 Task: Configure the email-to-case settings.
Action: Mouse moved to (1216, 90)
Screenshot: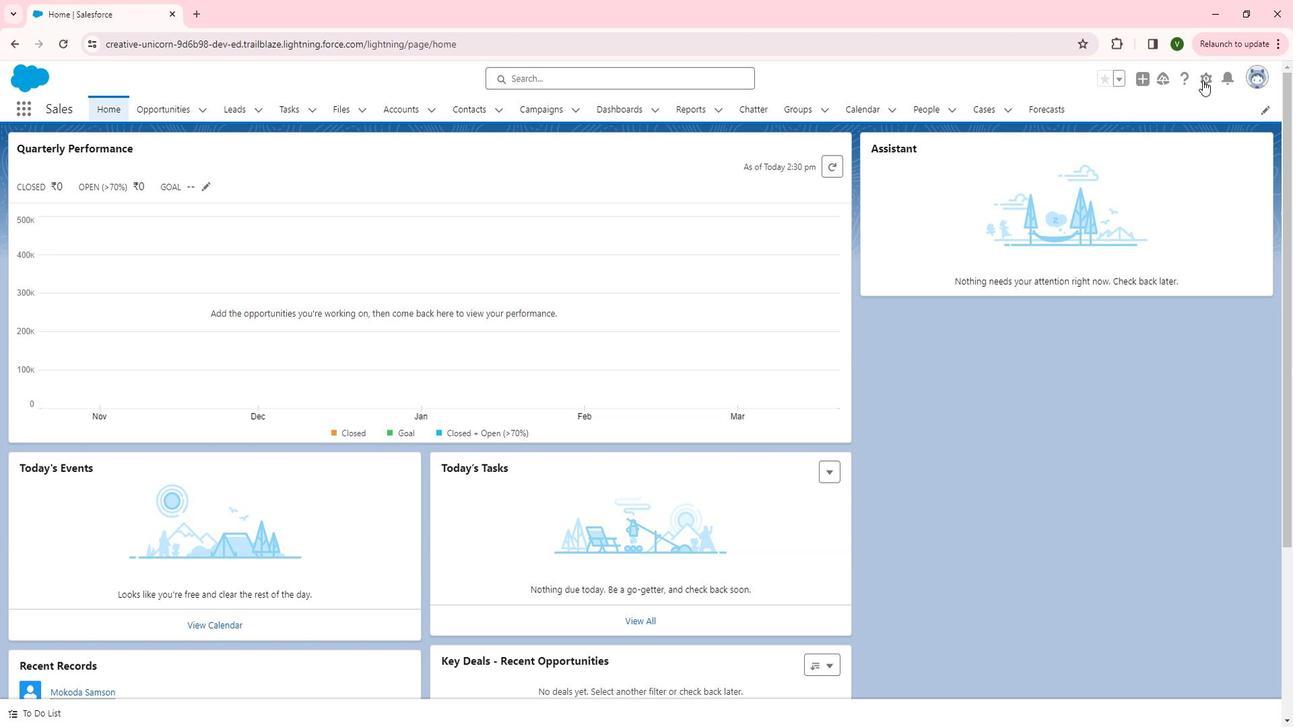
Action: Mouse pressed left at (1216, 90)
Screenshot: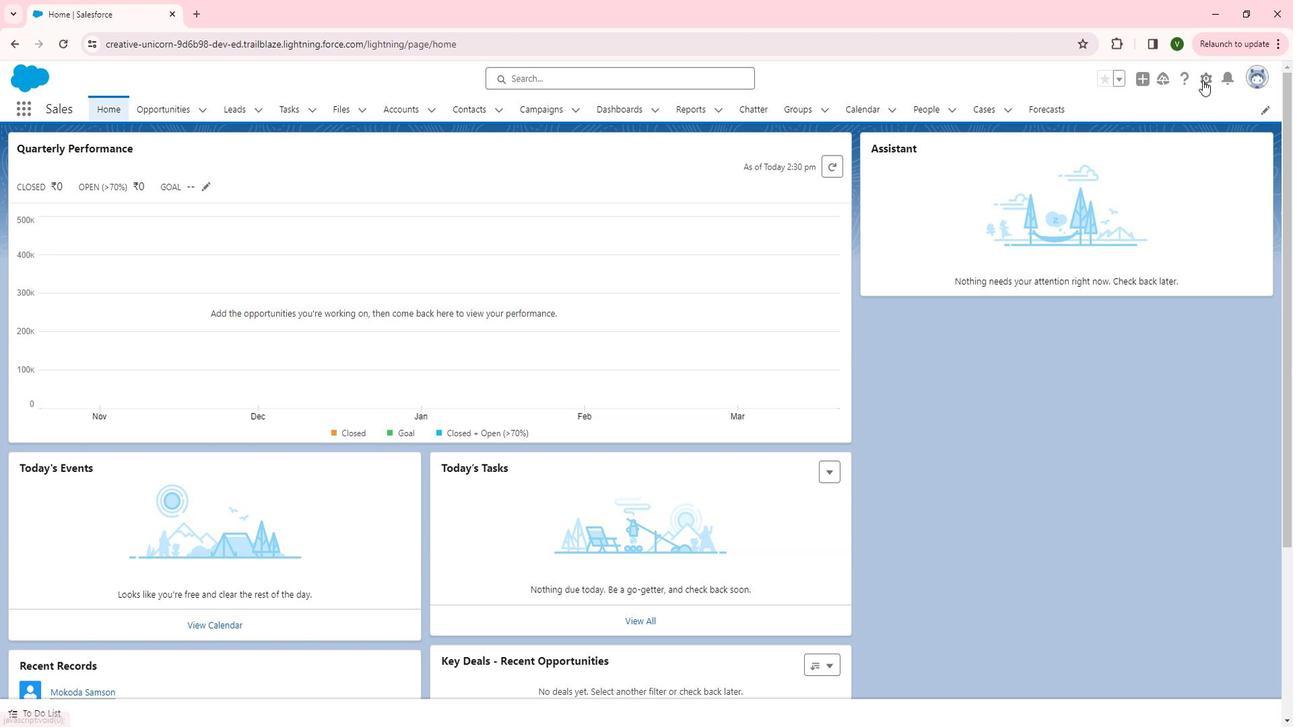 
Action: Mouse moved to (1145, 176)
Screenshot: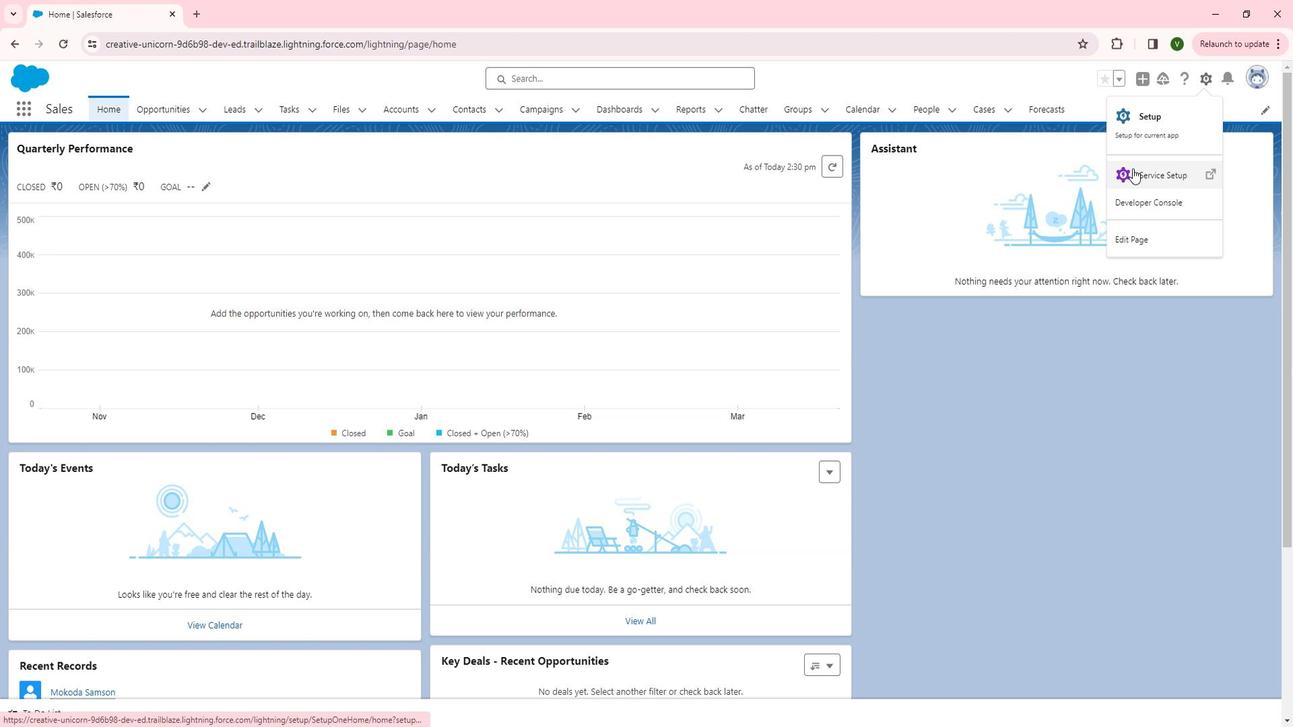 
Action: Mouse pressed left at (1145, 176)
Screenshot: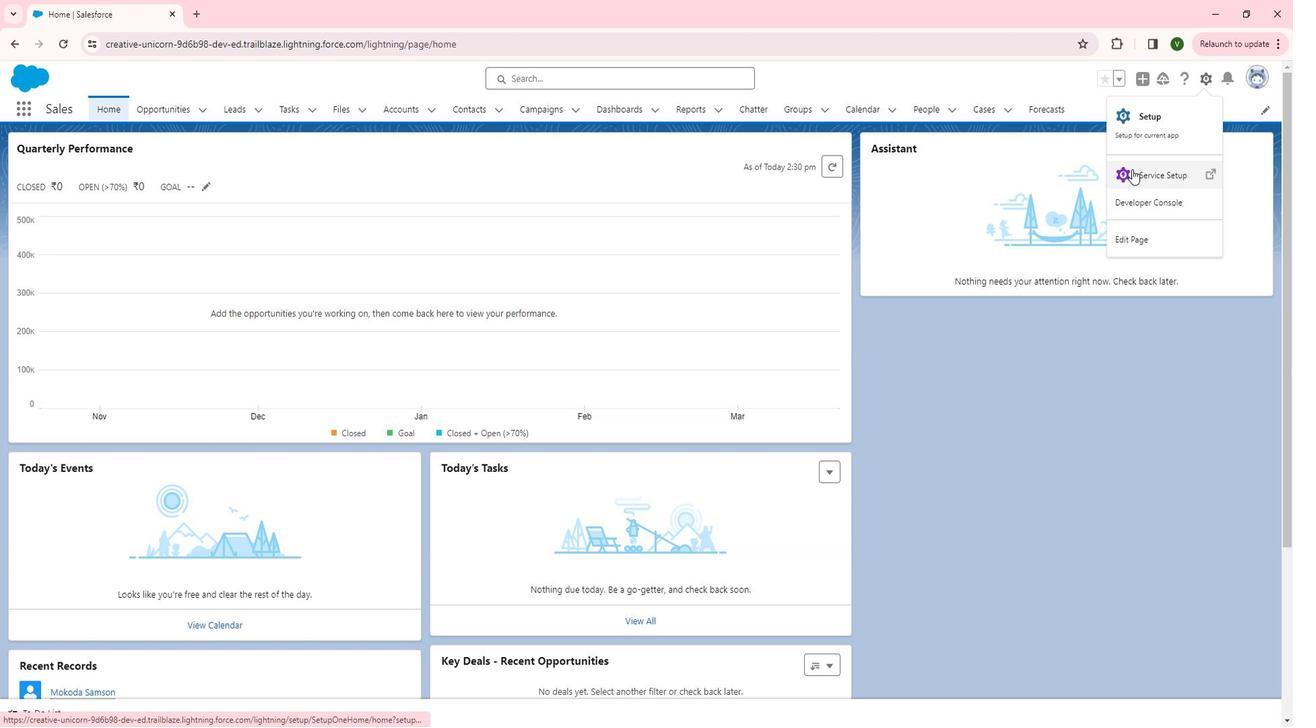 
Action: Mouse moved to (24, 301)
Screenshot: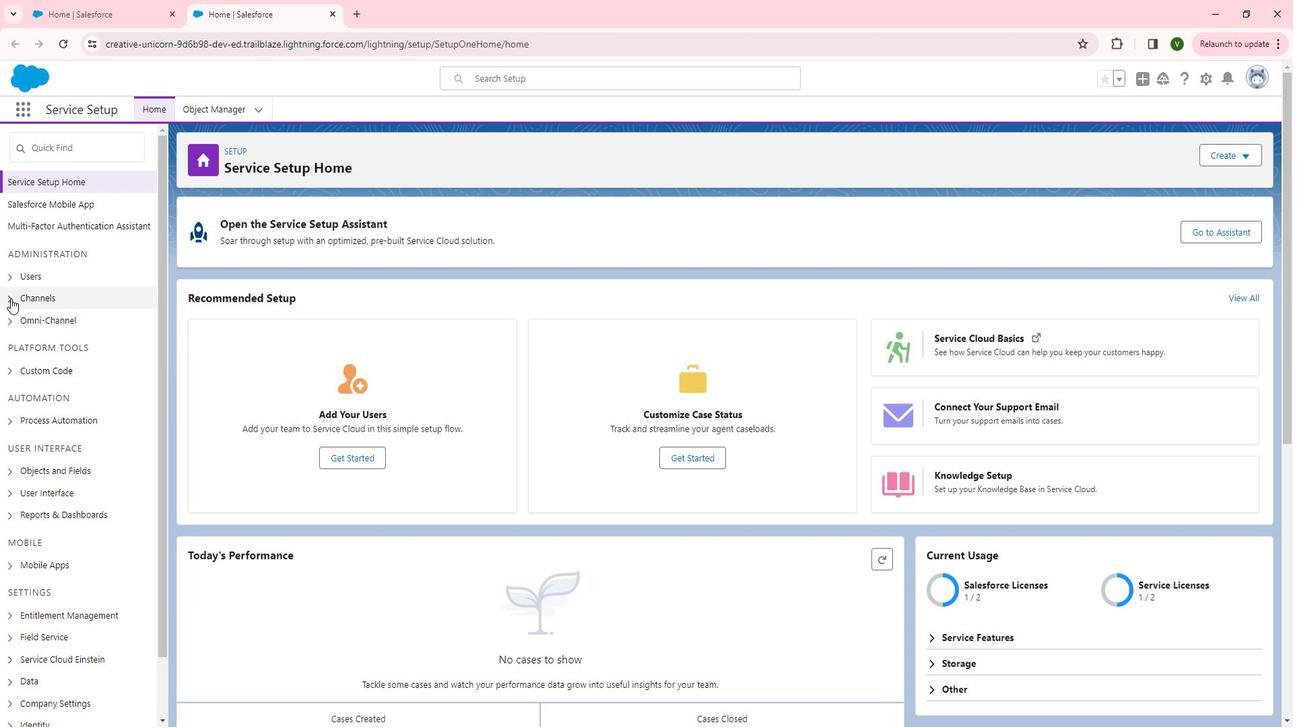 
Action: Mouse pressed left at (24, 301)
Screenshot: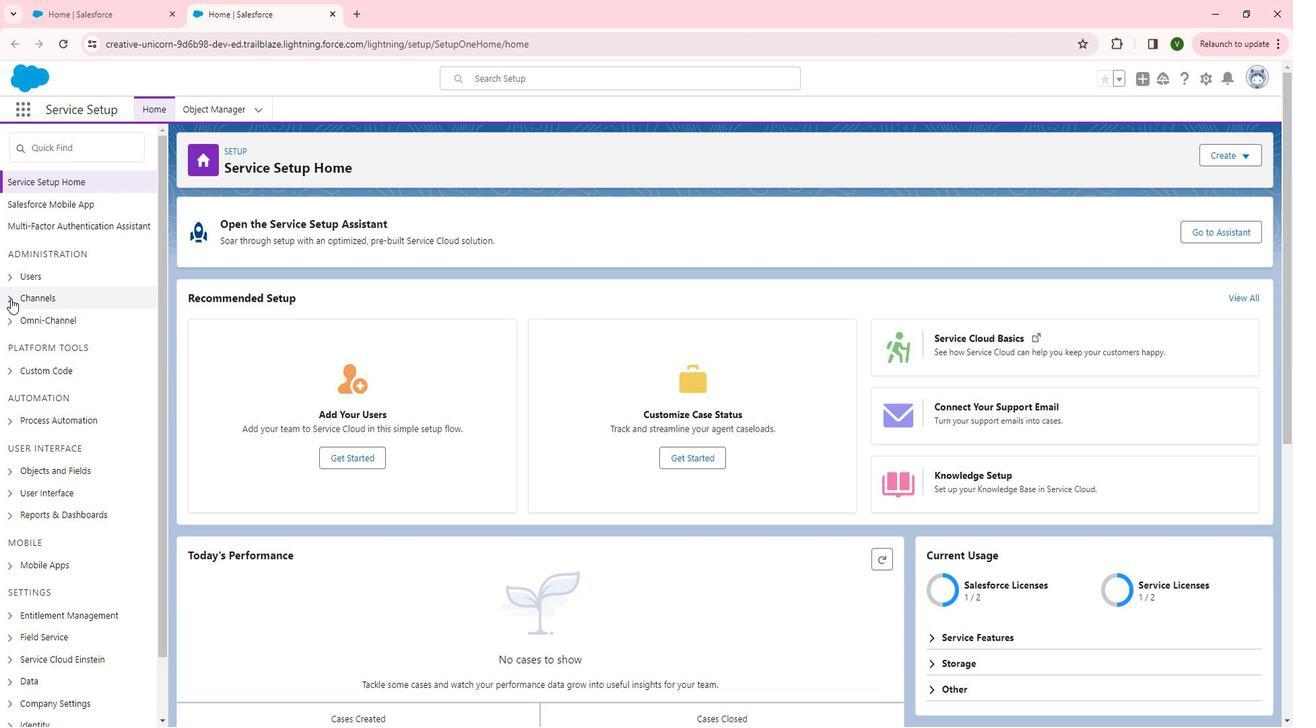 
Action: Mouse moved to (38, 363)
Screenshot: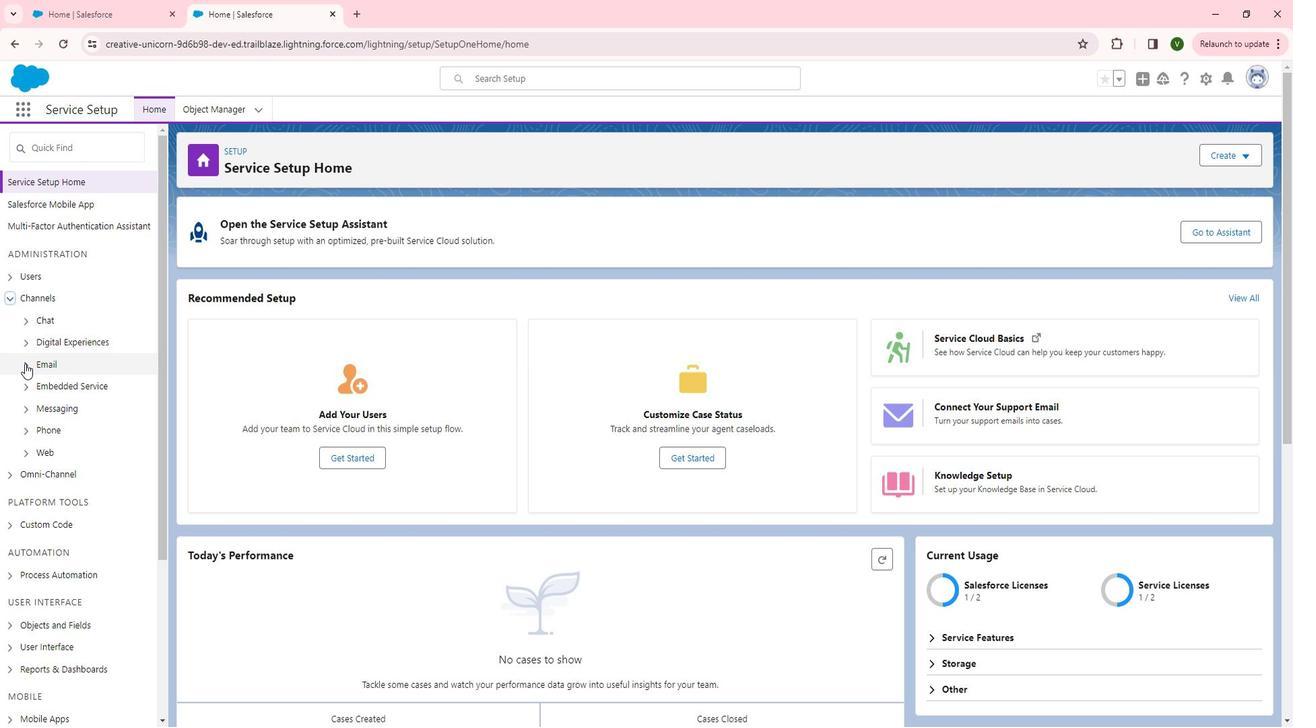 
Action: Mouse pressed left at (38, 363)
Screenshot: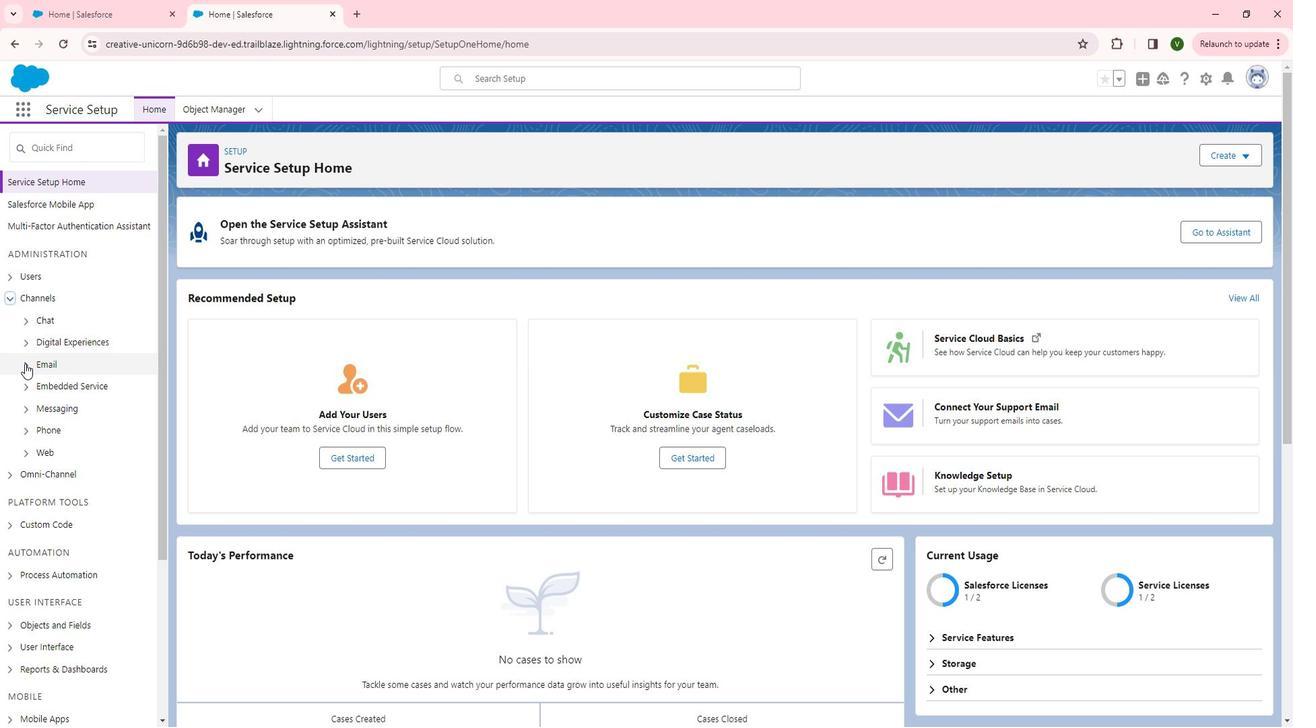 
Action: Mouse moved to (83, 490)
Screenshot: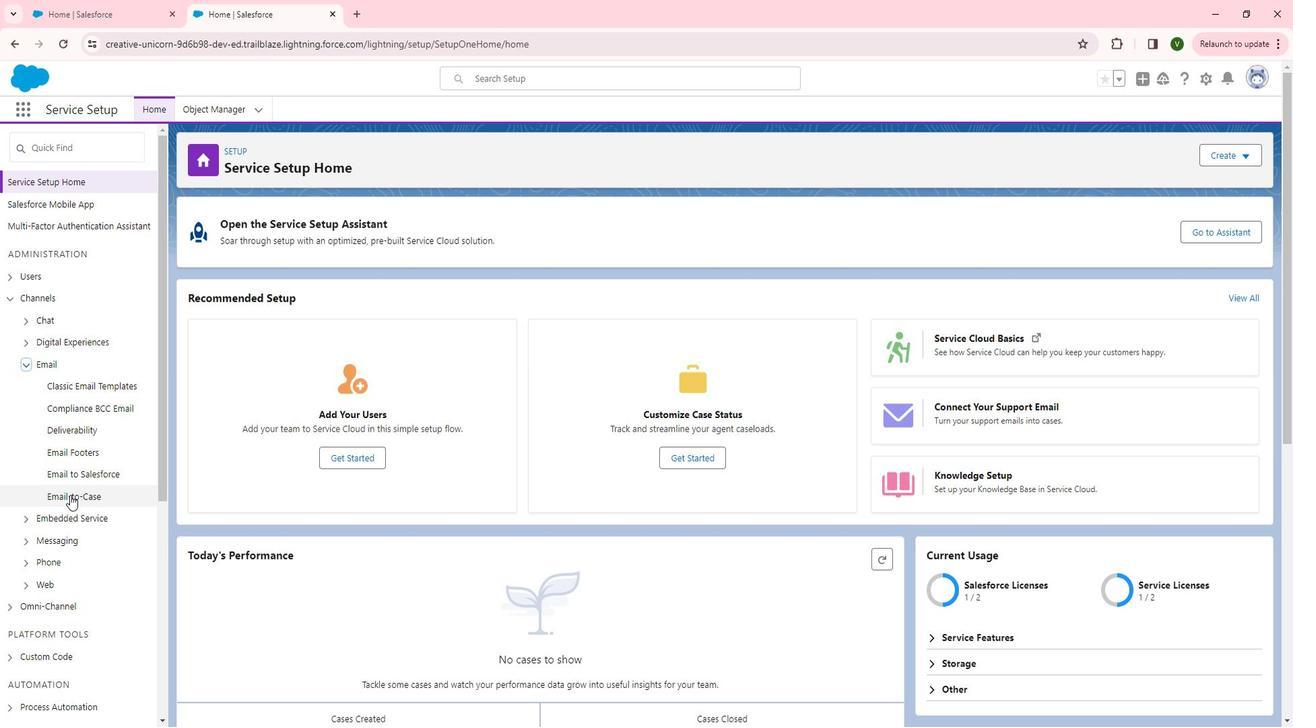 
Action: Mouse pressed left at (83, 490)
Screenshot: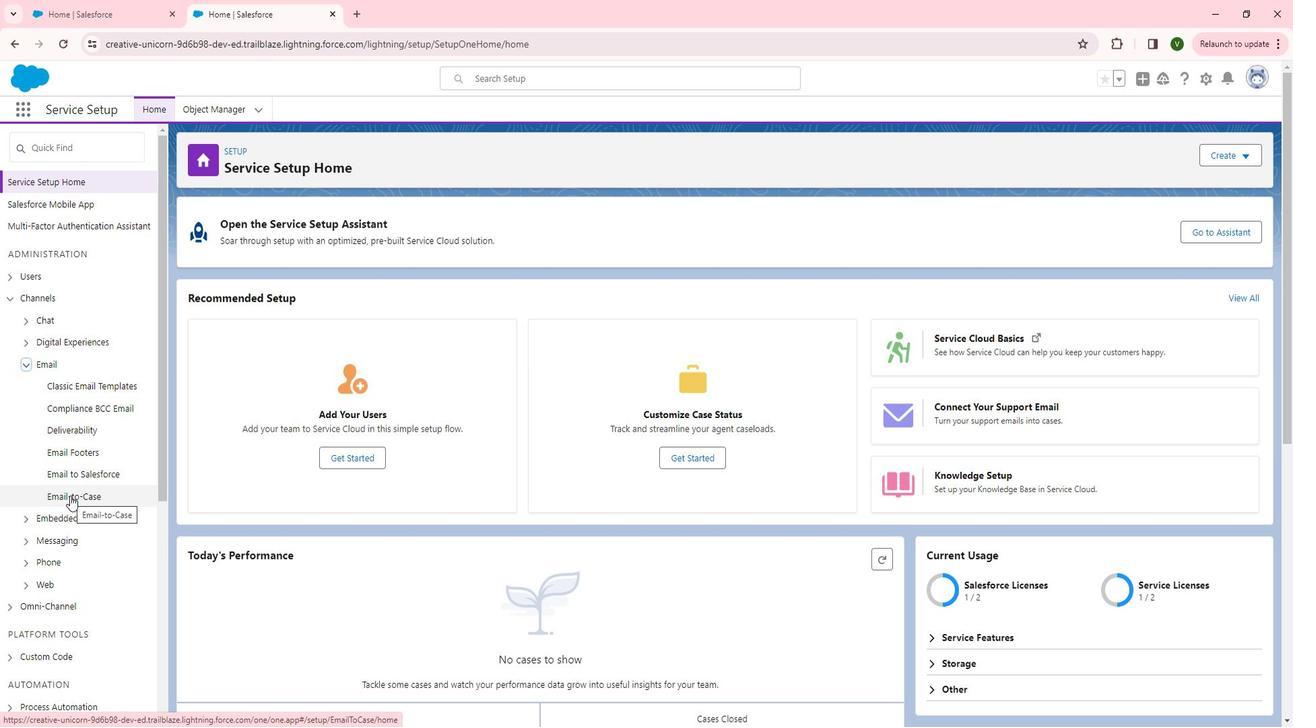 
Action: Mouse moved to (217, 541)
Screenshot: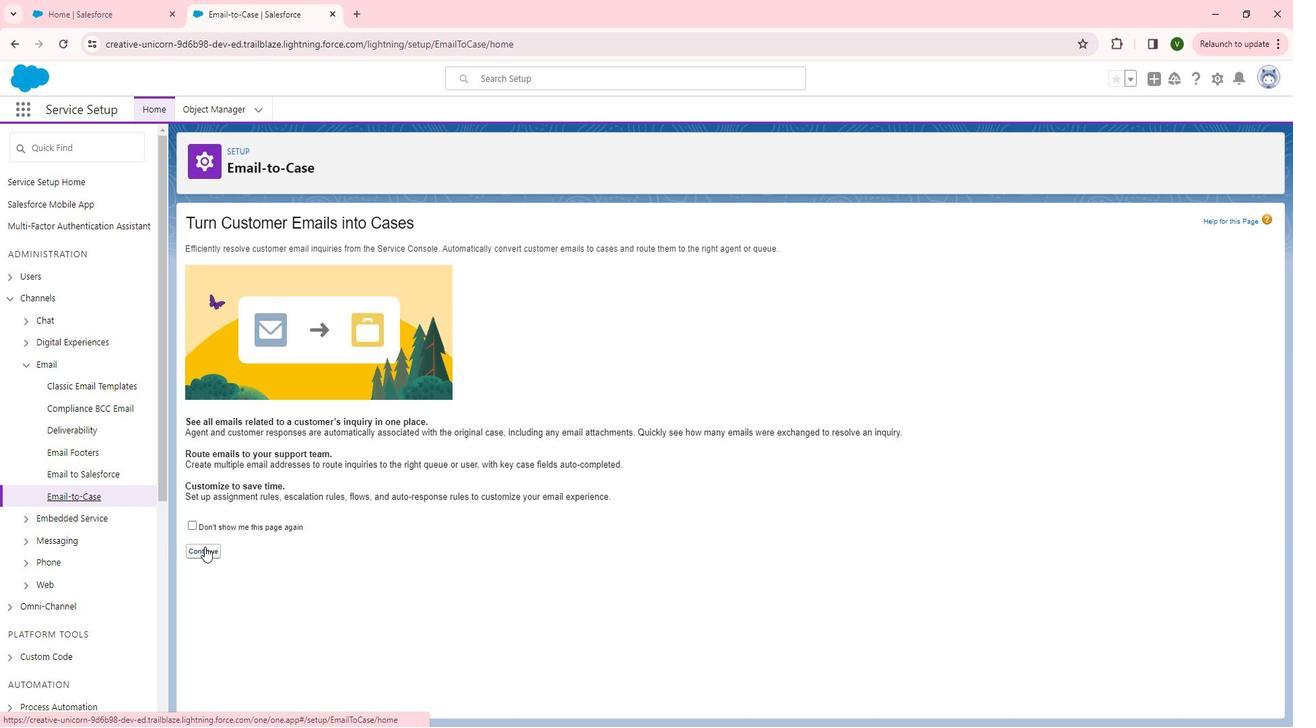 
Action: Mouse pressed left at (217, 541)
Screenshot: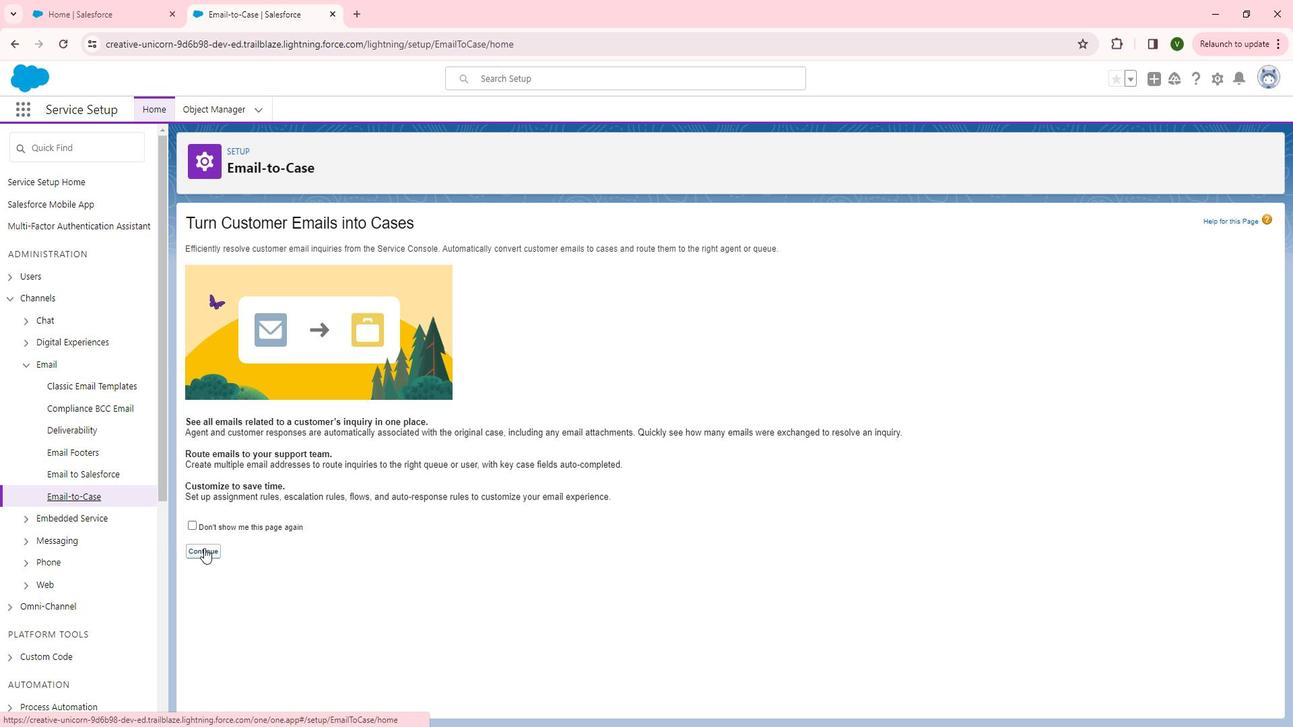 
Action: Mouse moved to (563, 406)
Screenshot: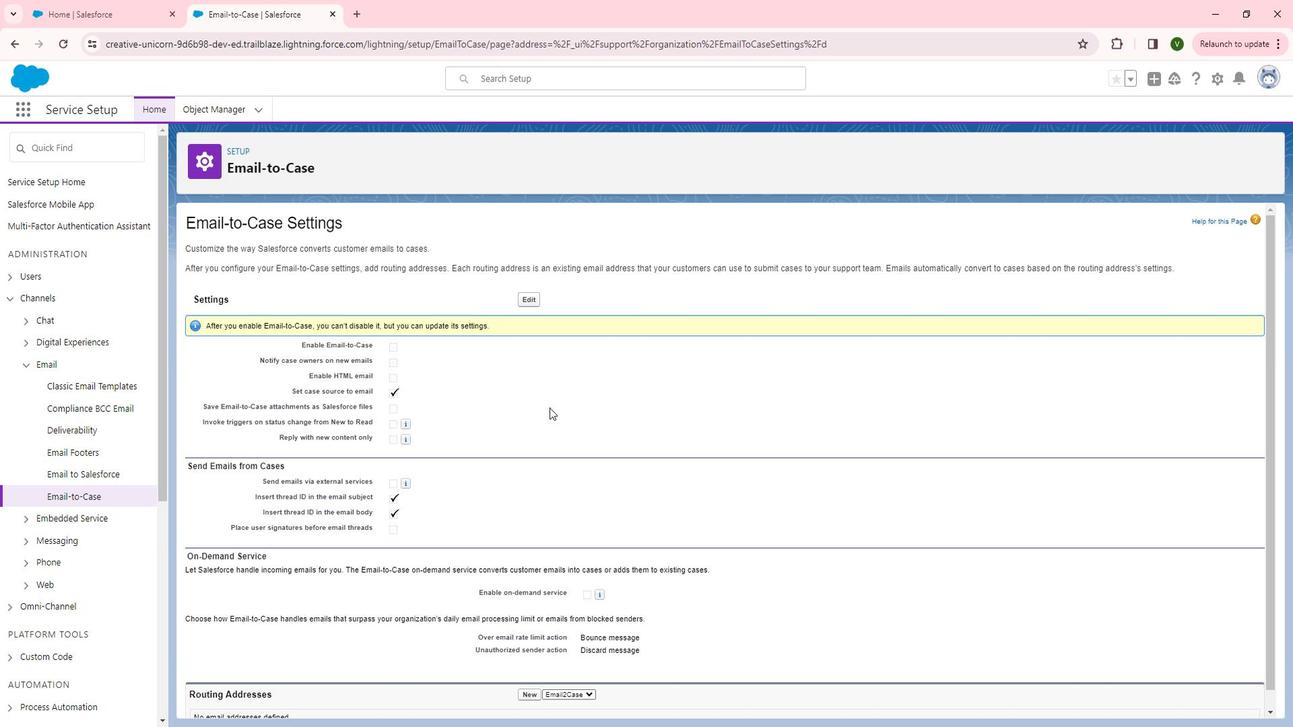 
Action: Mouse scrolled (563, 405) with delta (0, 0)
Screenshot: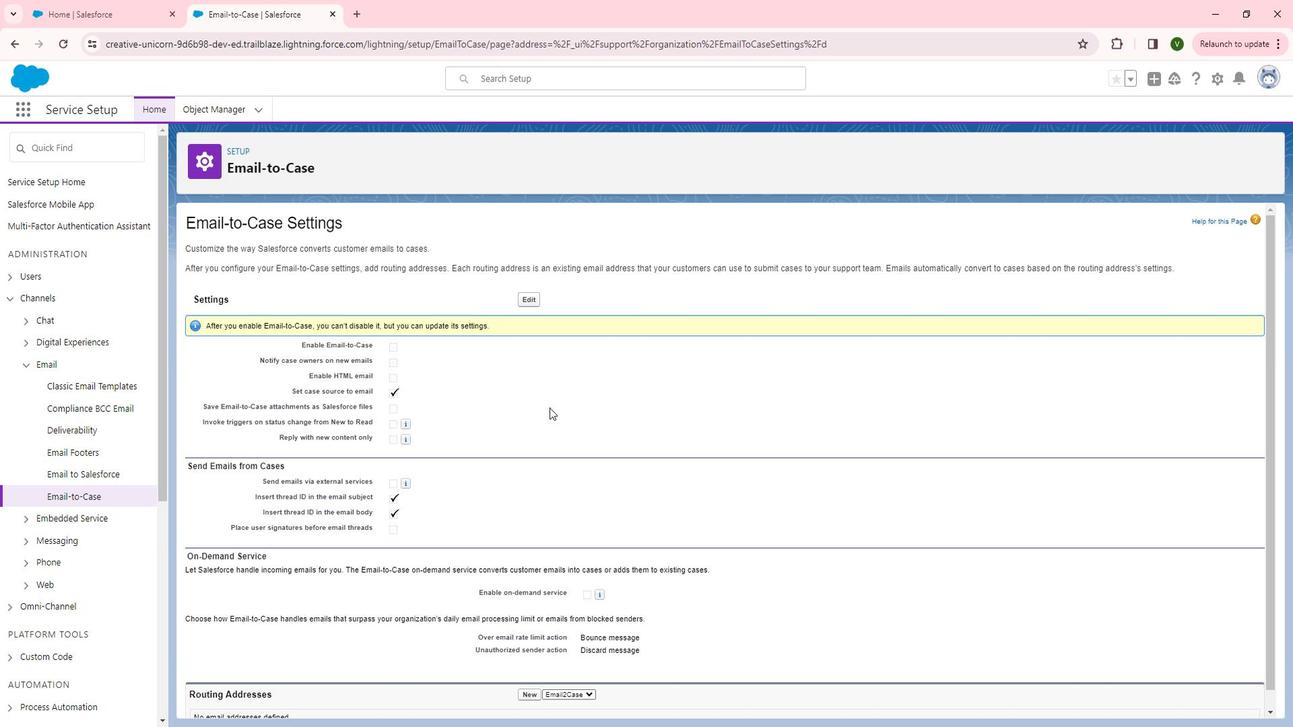 
Action: Mouse scrolled (563, 405) with delta (0, 0)
Screenshot: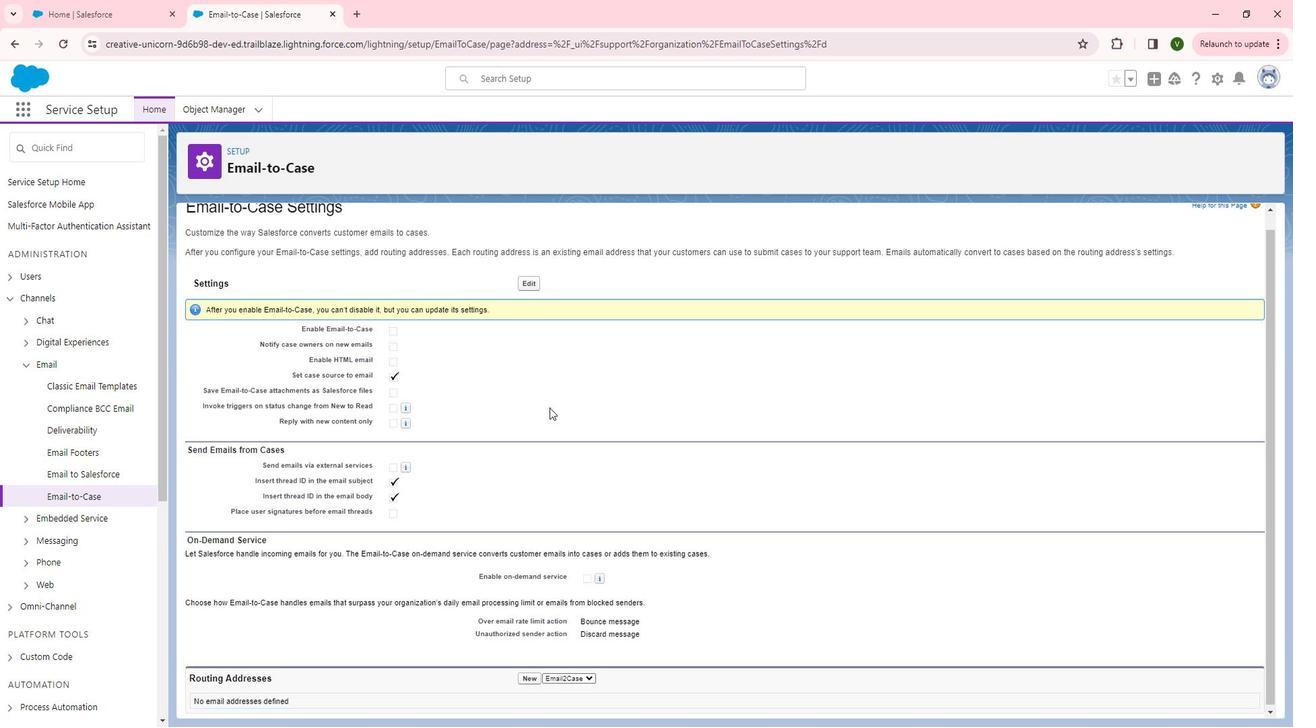 
Action: Mouse moved to (536, 286)
Screenshot: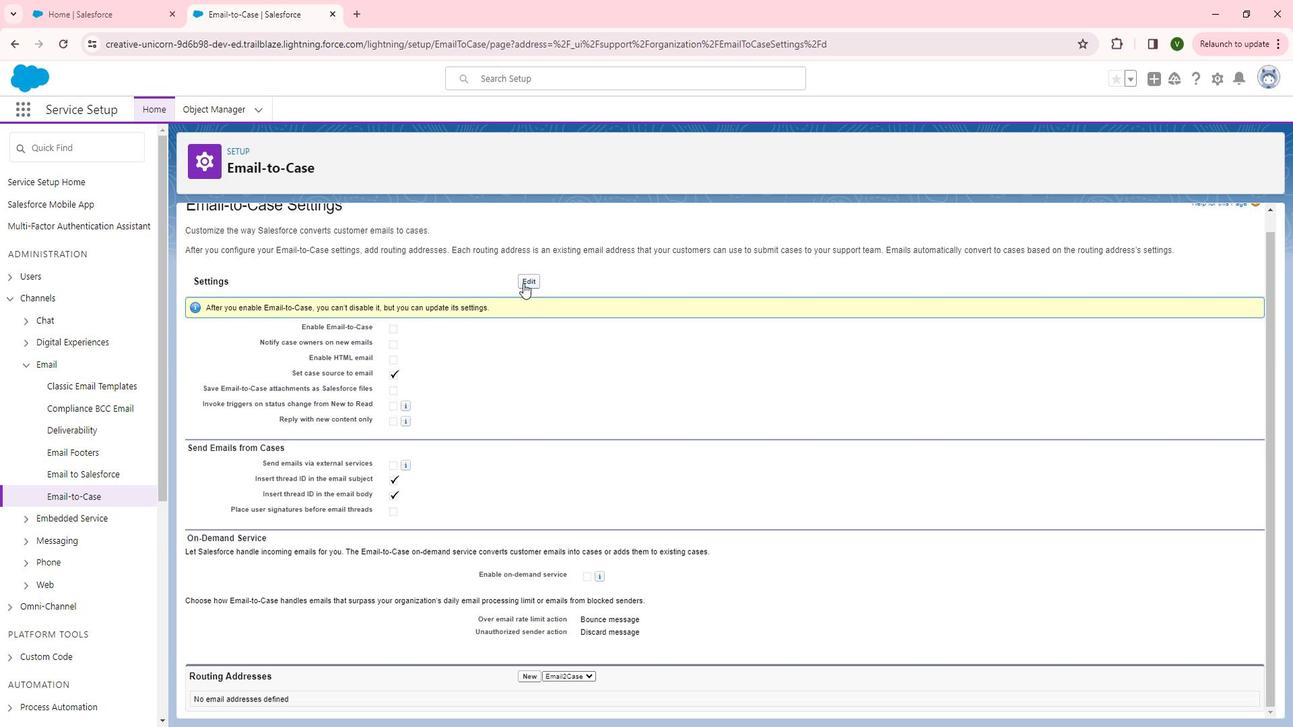 
Action: Mouse pressed left at (536, 286)
Screenshot: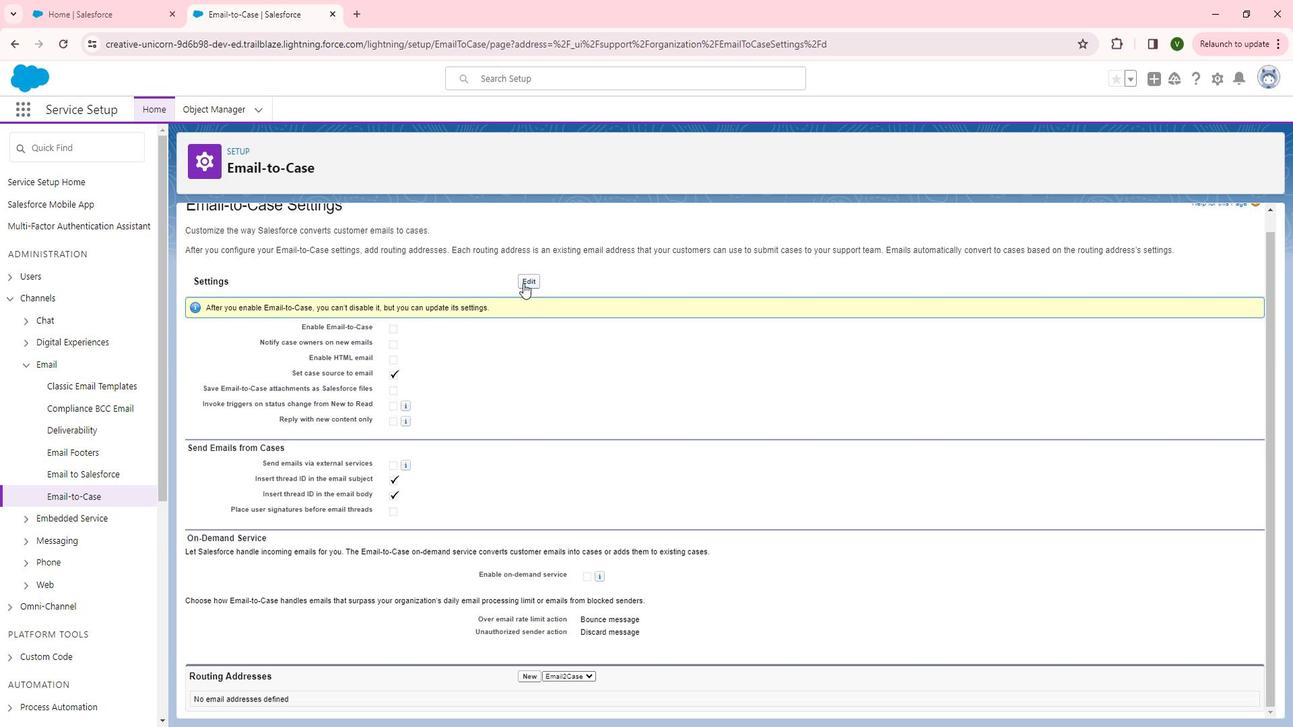 
Action: Mouse moved to (412, 302)
Screenshot: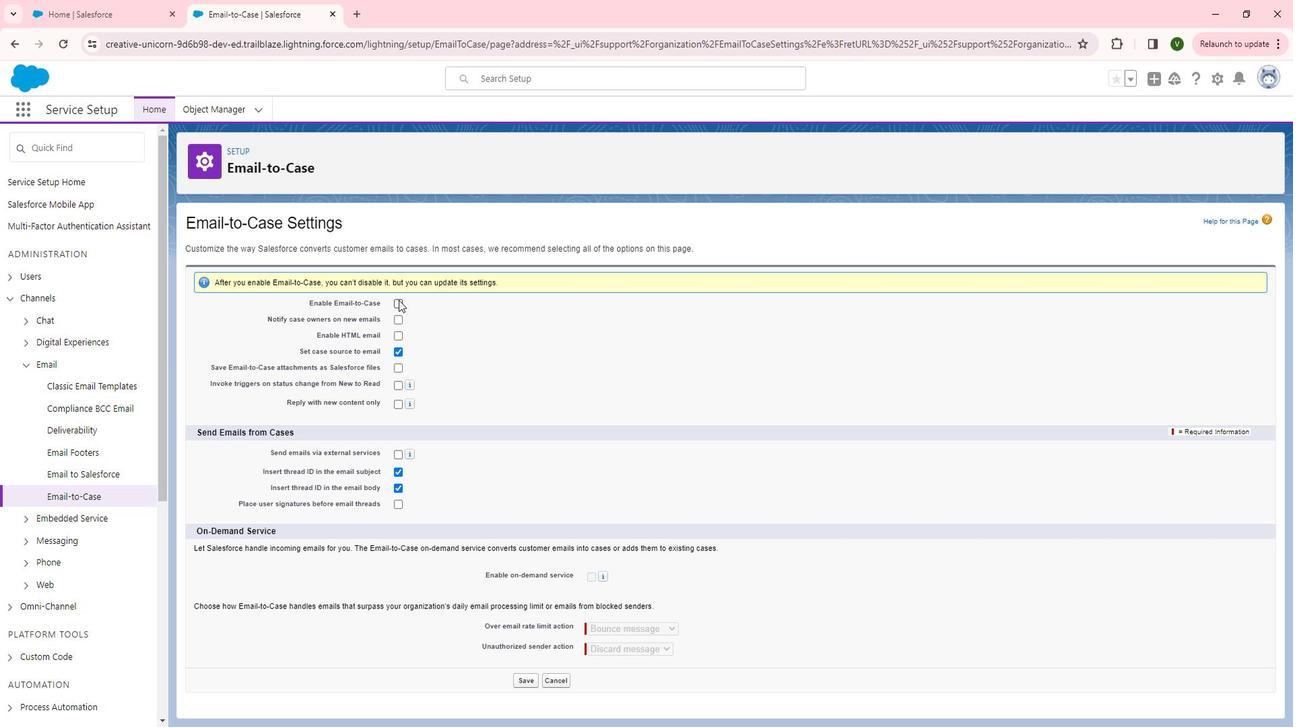 
Action: Mouse pressed left at (412, 302)
Screenshot: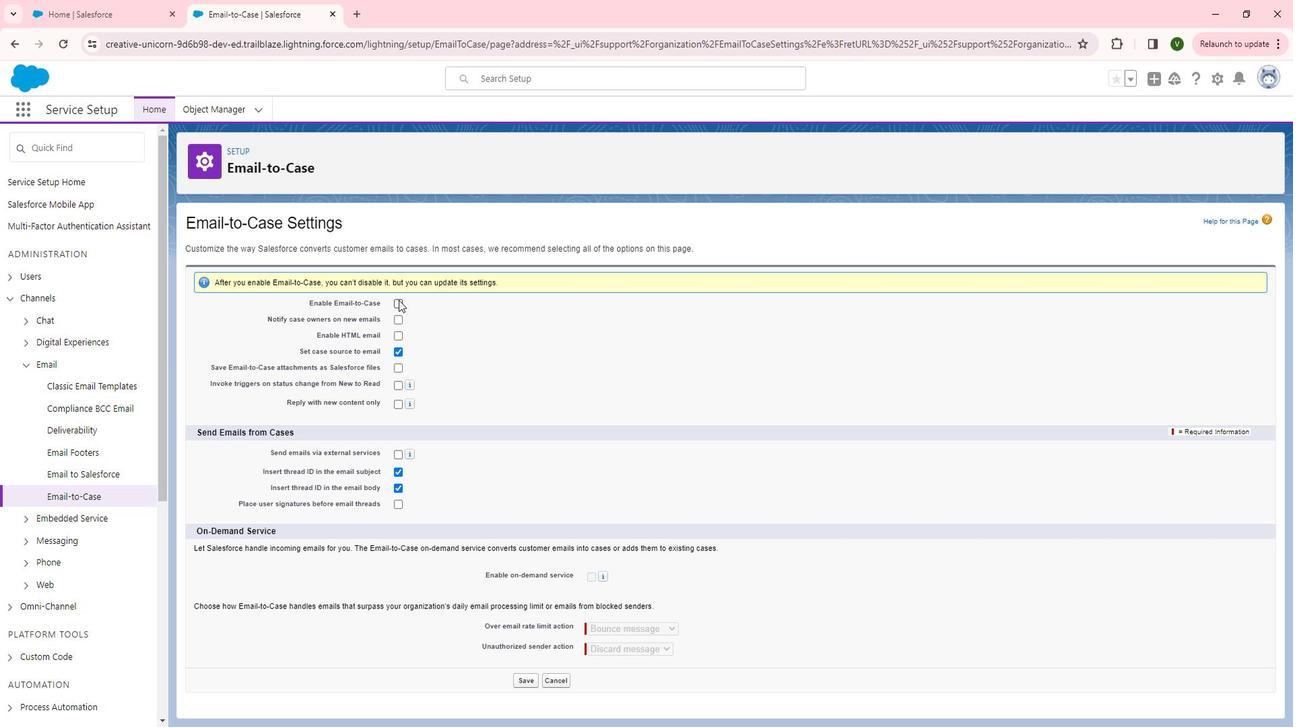 
Action: Mouse moved to (412, 321)
Screenshot: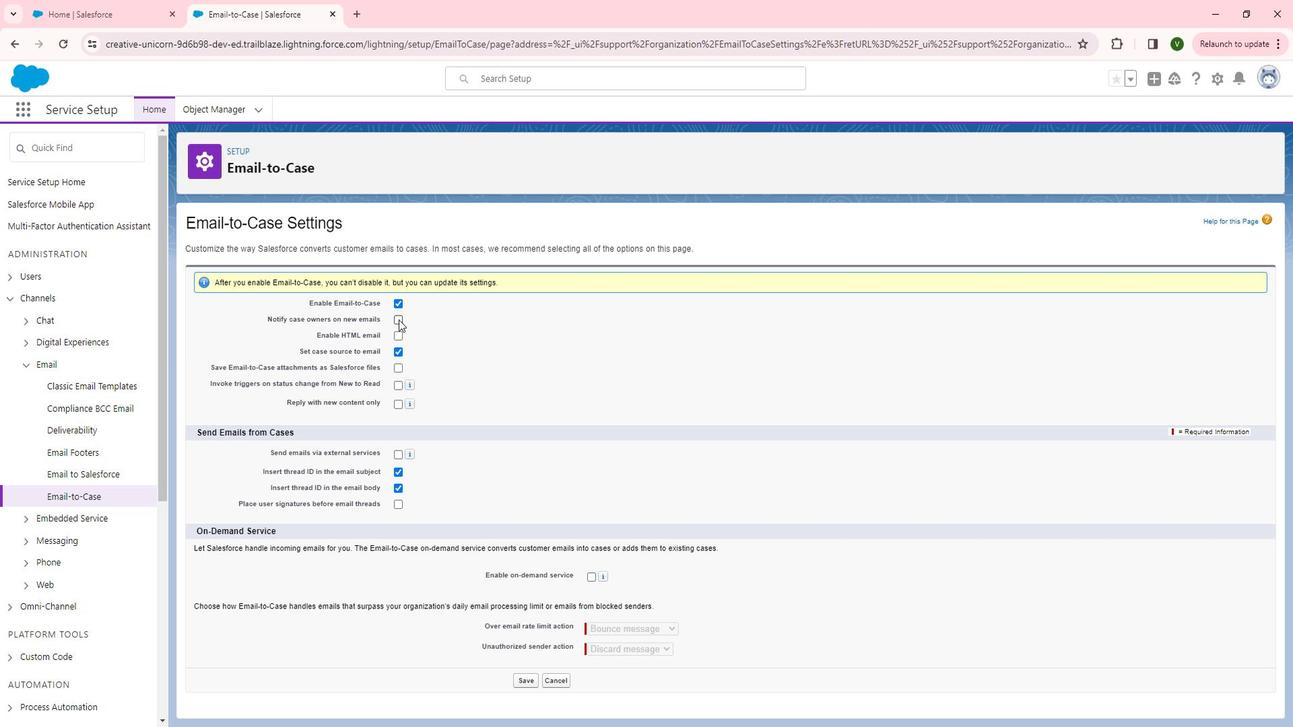 
Action: Mouse pressed left at (412, 321)
Screenshot: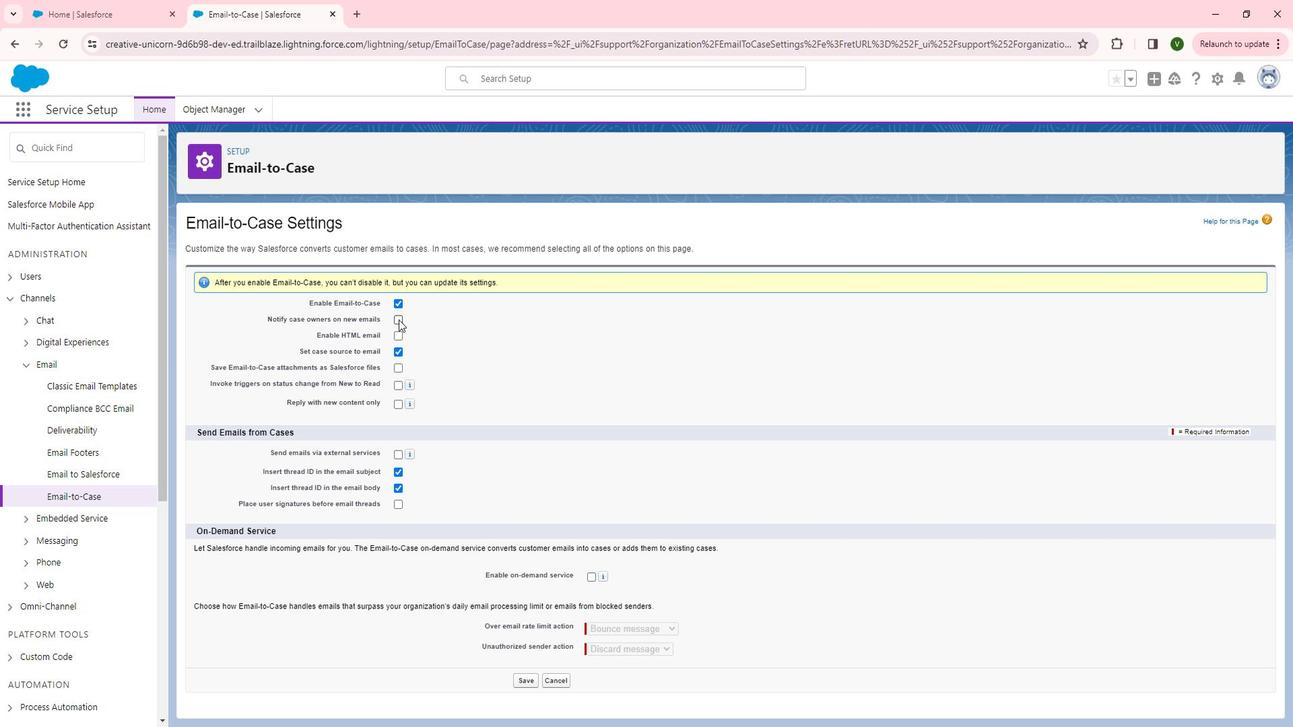 
Action: Mouse moved to (585, 468)
Screenshot: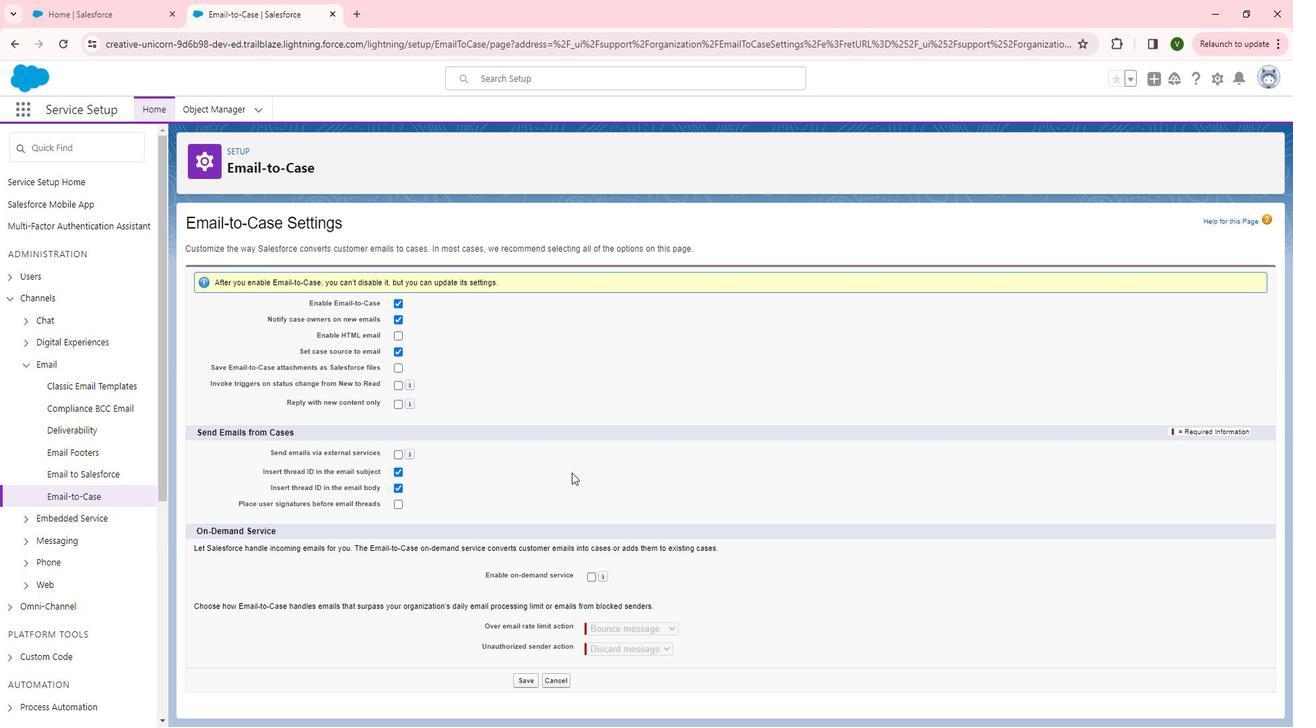
Action: Mouse scrolled (585, 468) with delta (0, 0)
Screenshot: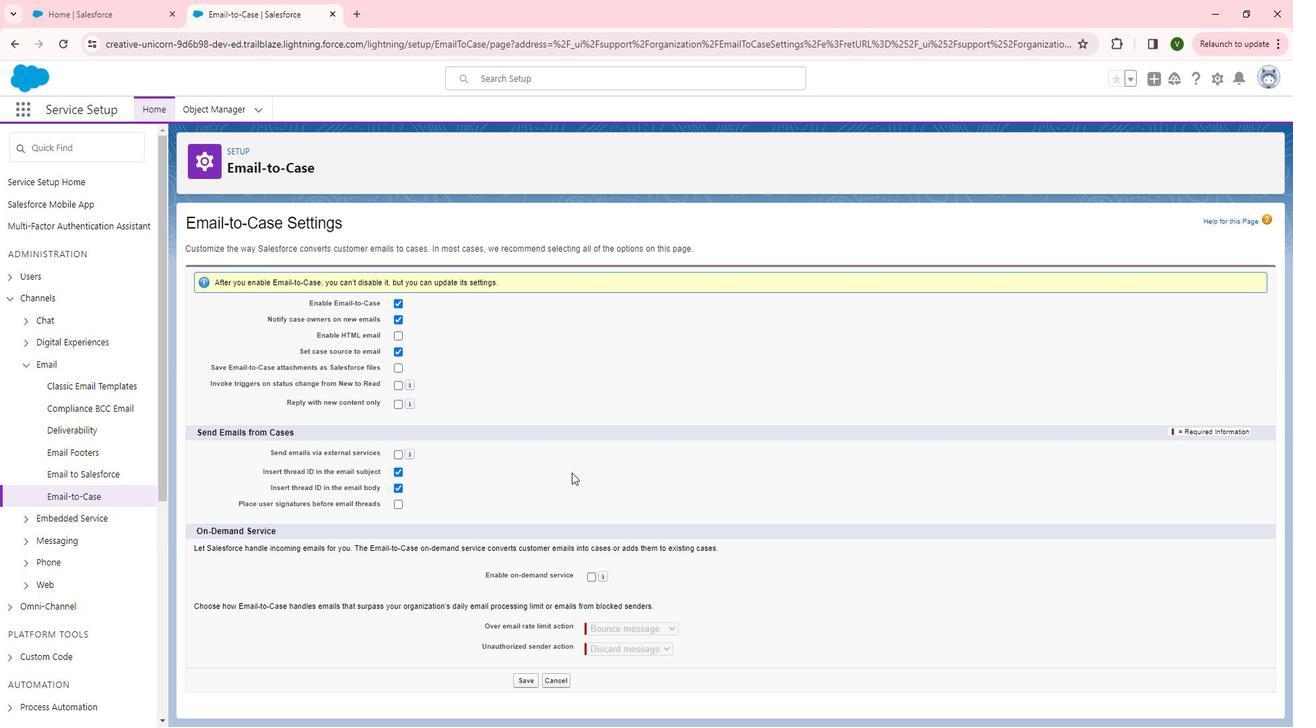 
Action: Mouse scrolled (585, 468) with delta (0, 0)
Screenshot: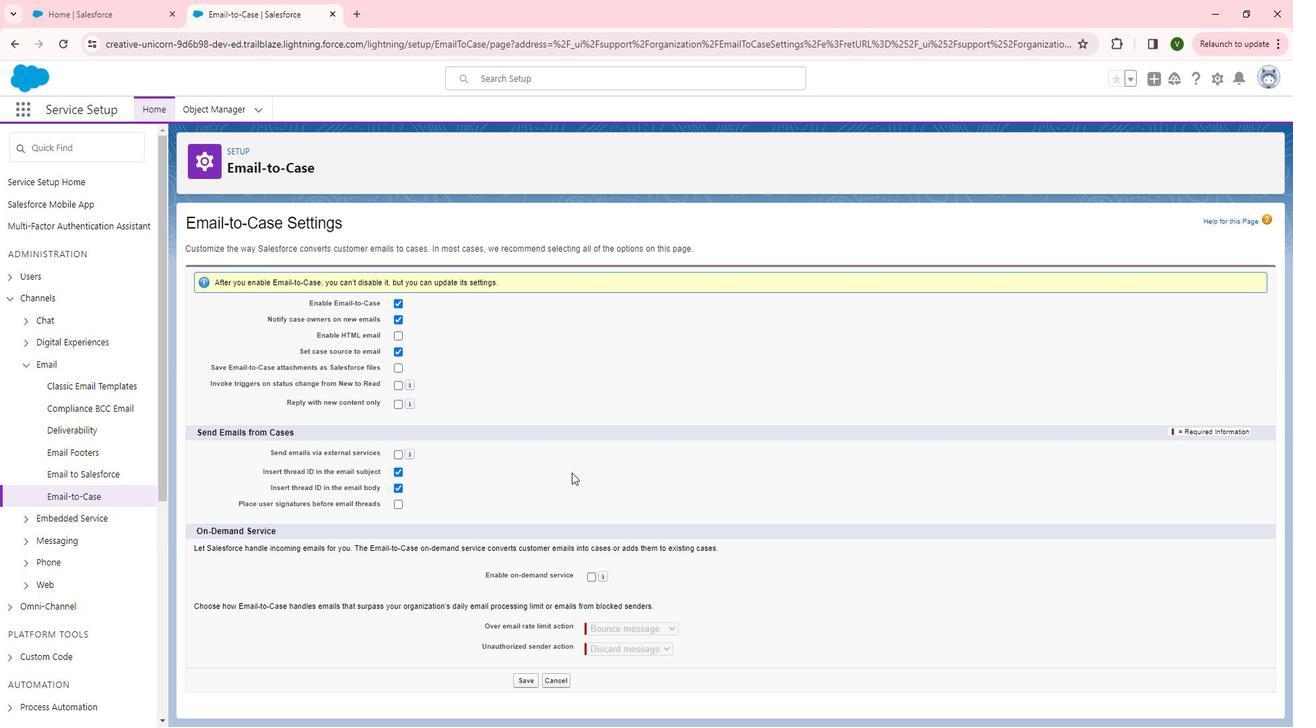 
Action: Mouse scrolled (585, 468) with delta (0, 0)
Screenshot: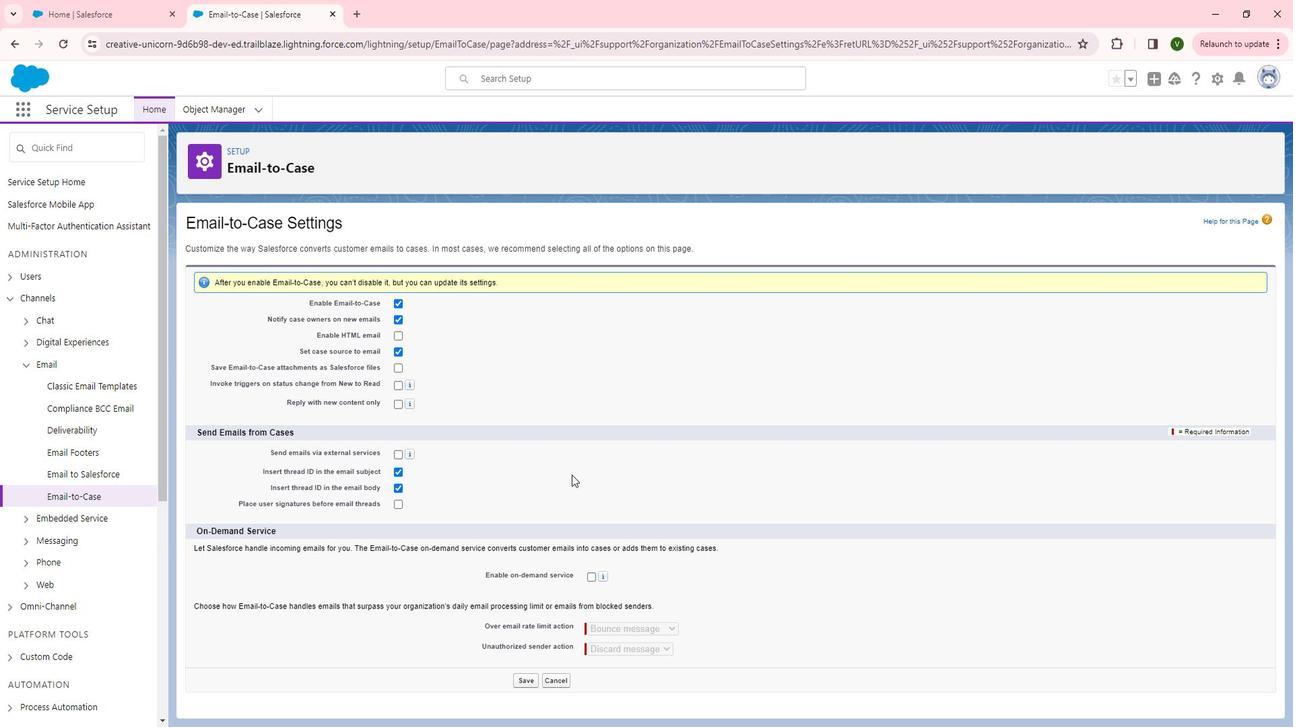 
Action: Mouse moved to (539, 667)
Screenshot: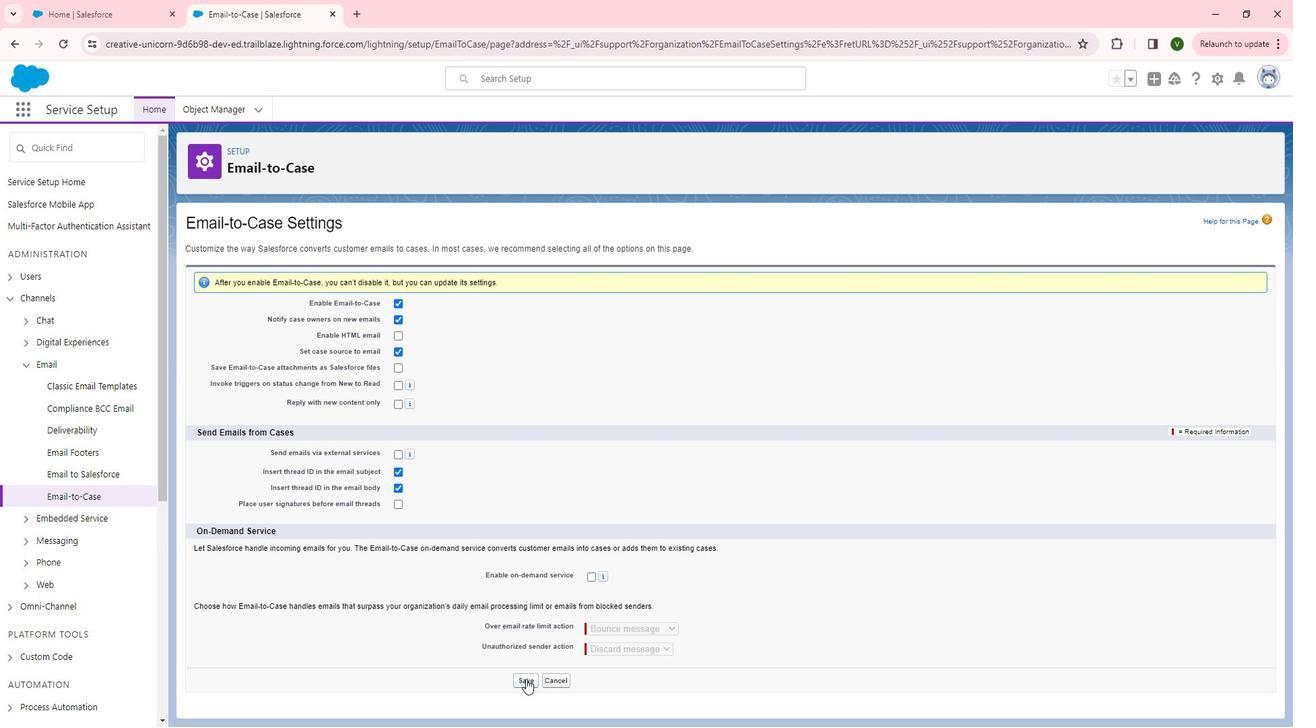 
Action: Mouse pressed left at (539, 667)
Screenshot: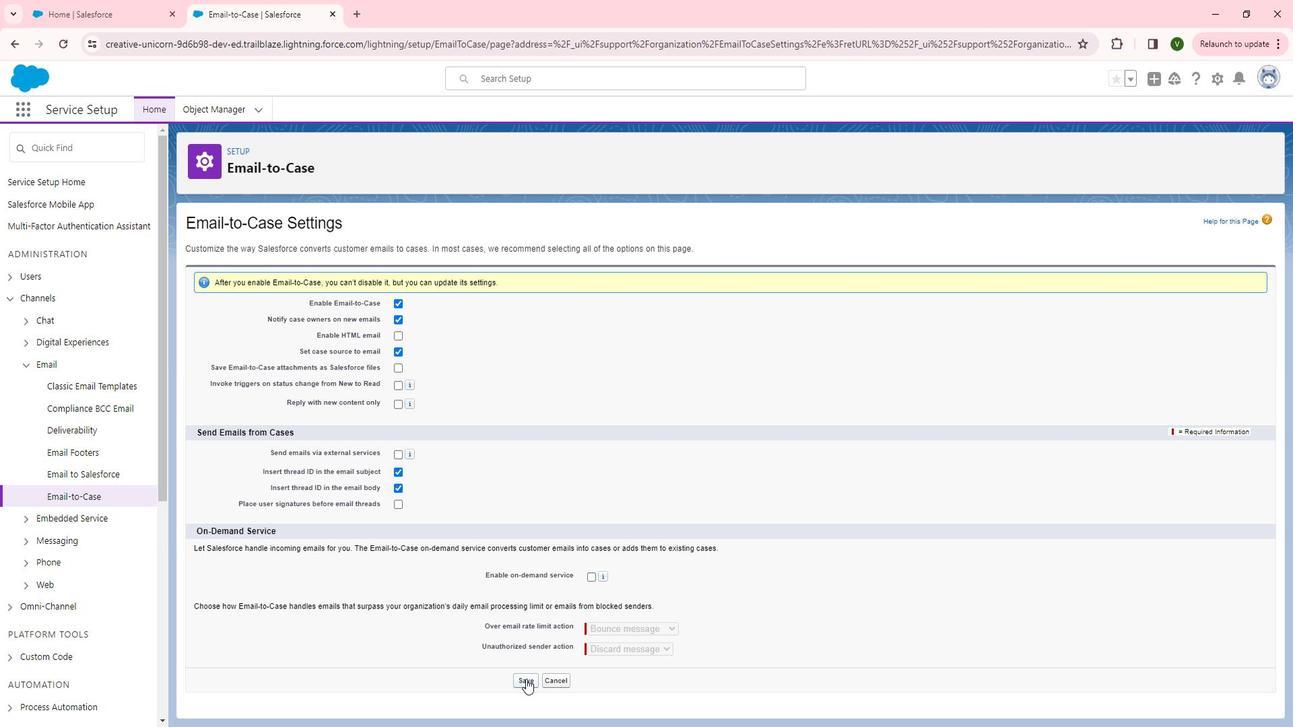 
Action: Mouse moved to (568, 490)
Screenshot: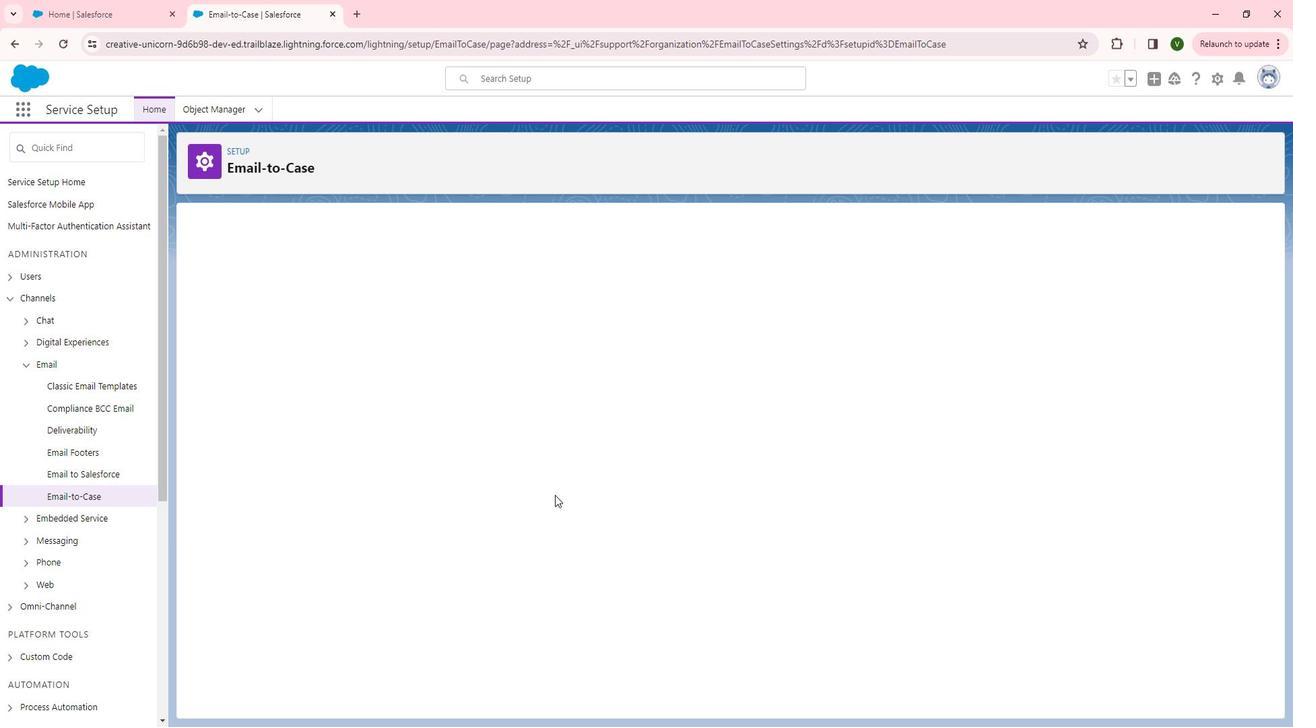 
